 Task: Check the number of townhouses sold in the last 3 years.
Action: Mouse moved to (801, 156)
Screenshot: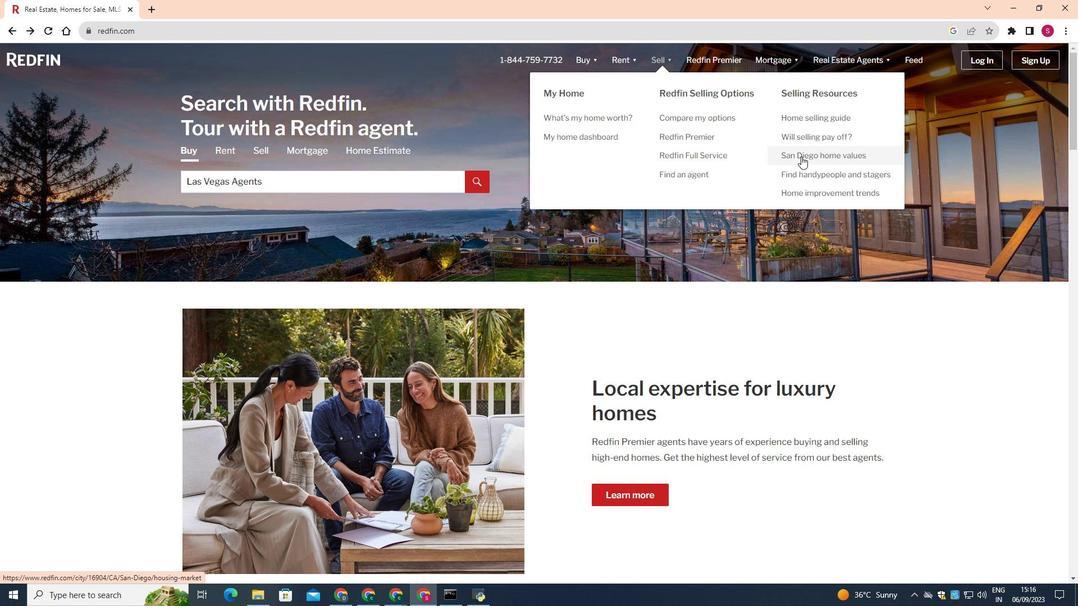 
Action: Mouse pressed left at (801, 156)
Screenshot: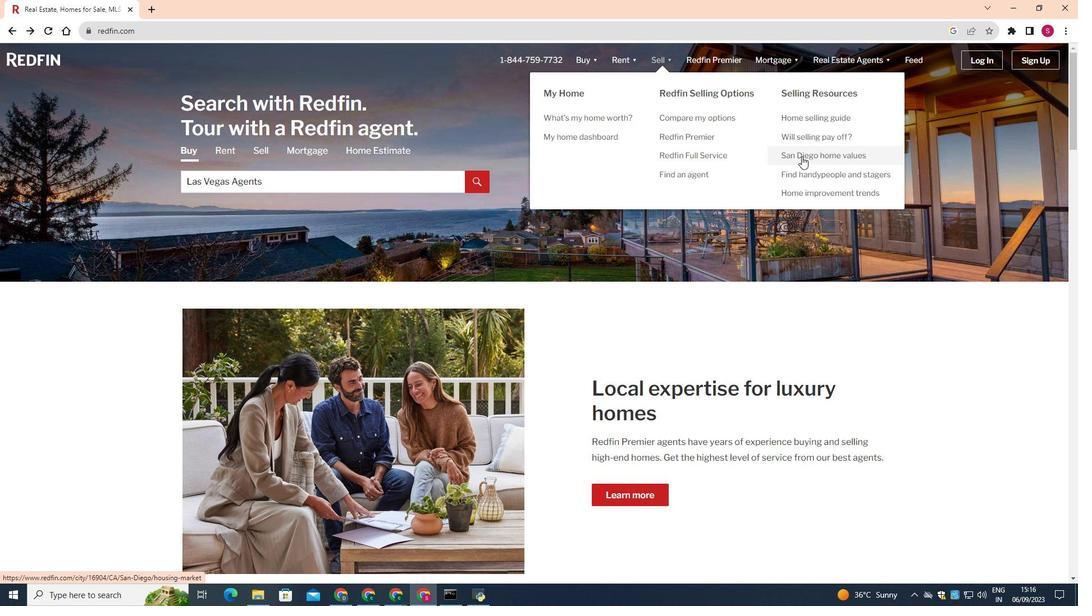 
Action: Mouse moved to (512, 335)
Screenshot: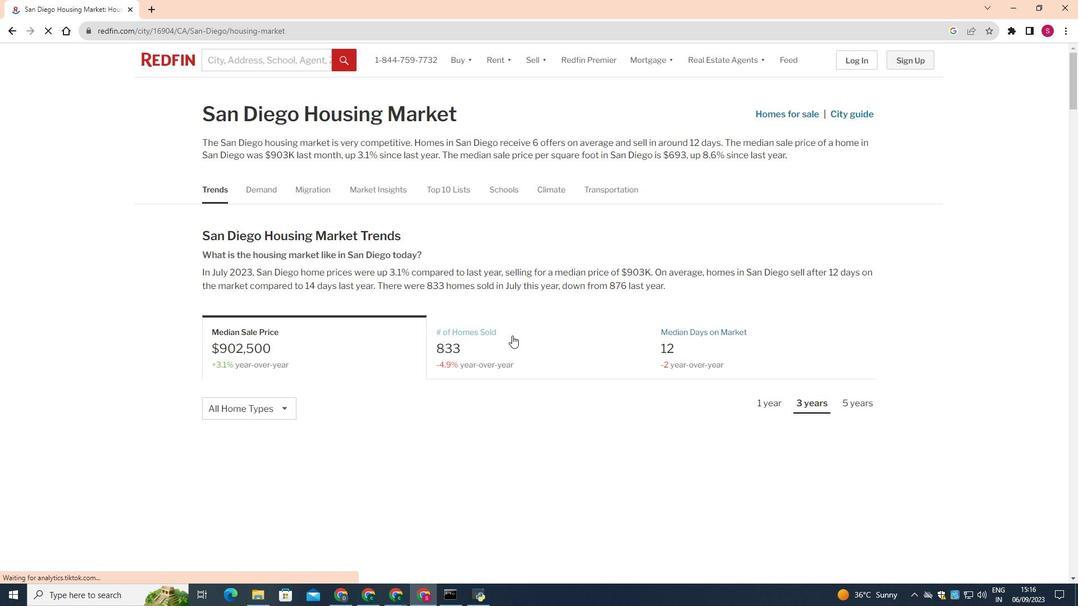 
Action: Mouse pressed left at (512, 335)
Screenshot: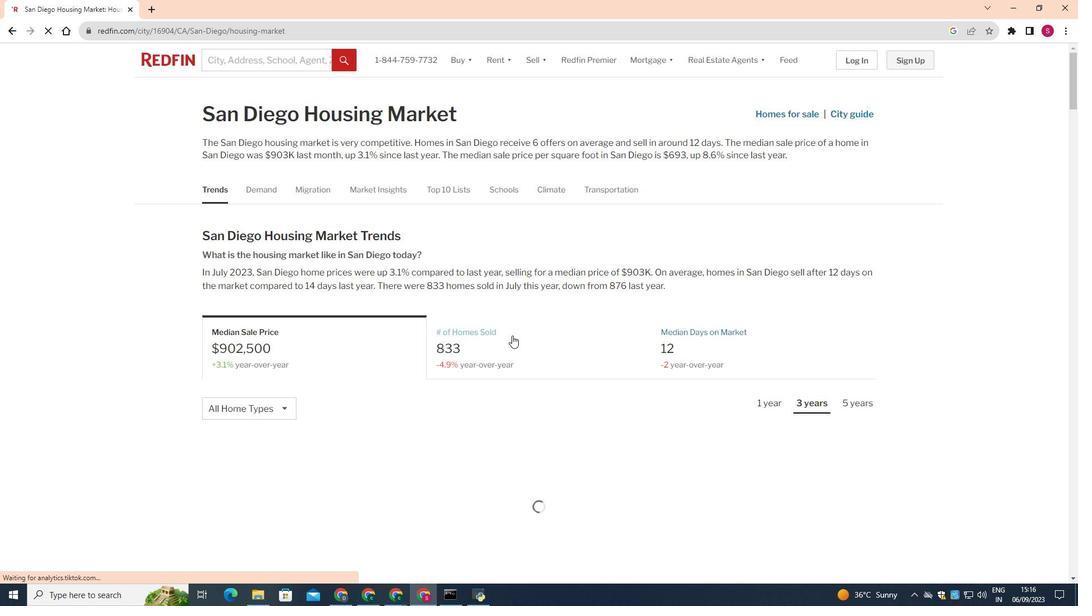 
Action: Mouse moved to (264, 408)
Screenshot: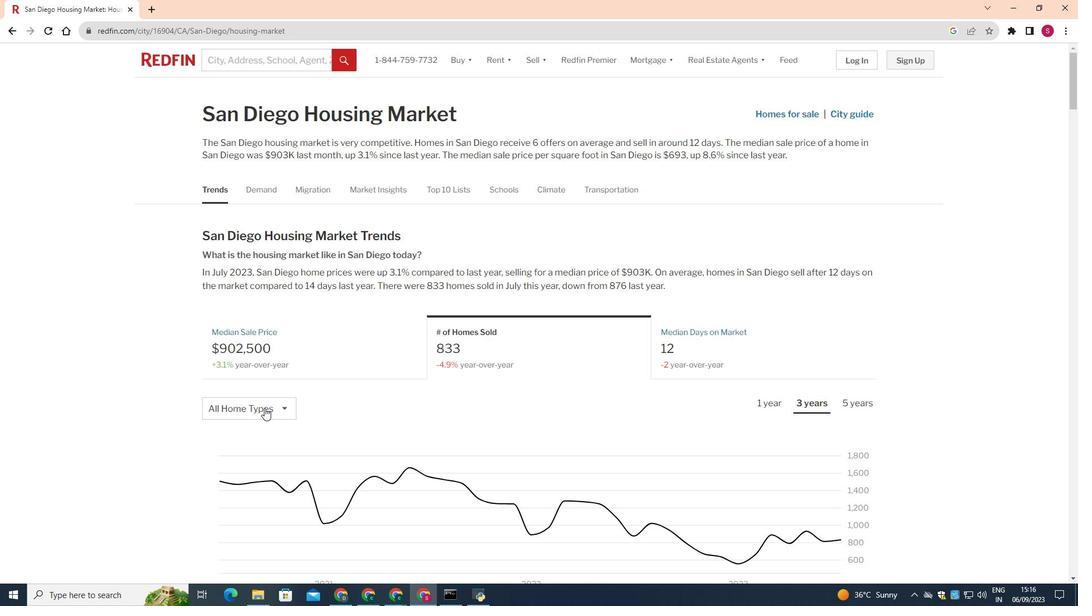 
Action: Mouse pressed left at (264, 408)
Screenshot: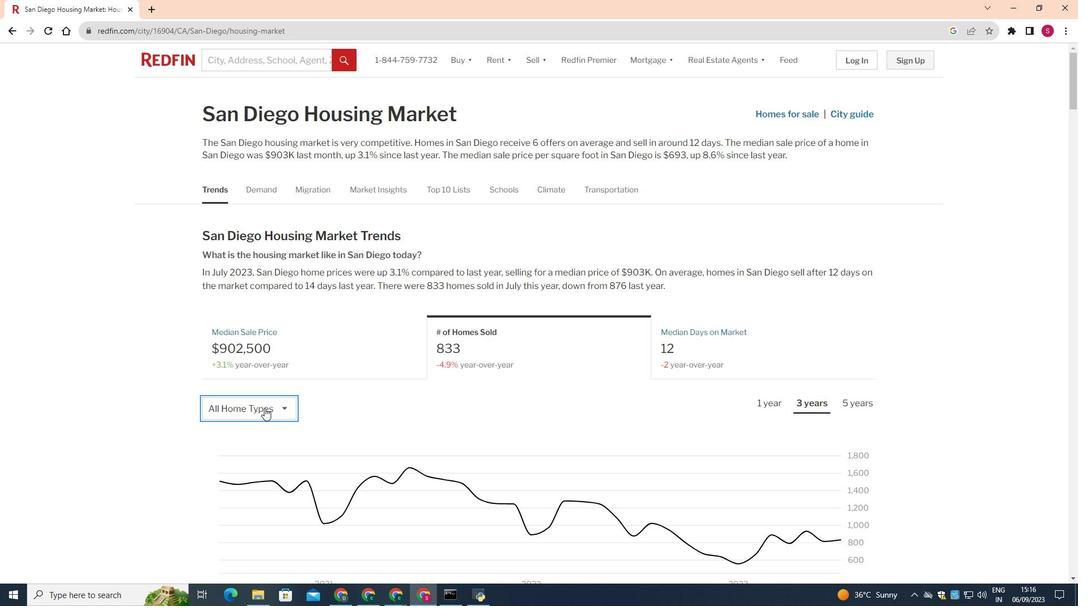 
Action: Mouse moved to (270, 480)
Screenshot: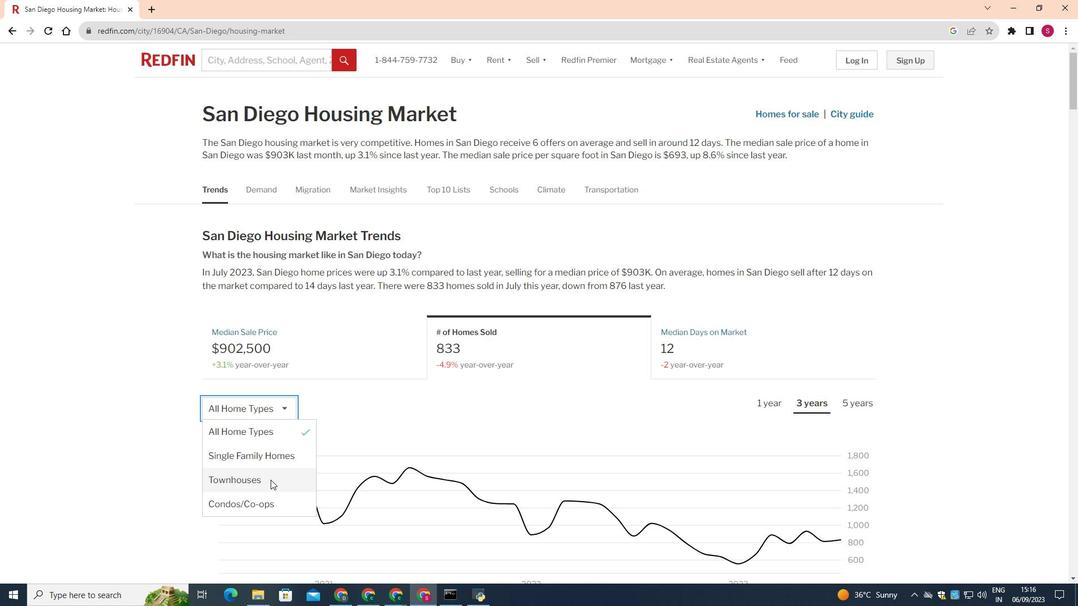 
Action: Mouse pressed left at (270, 480)
Screenshot: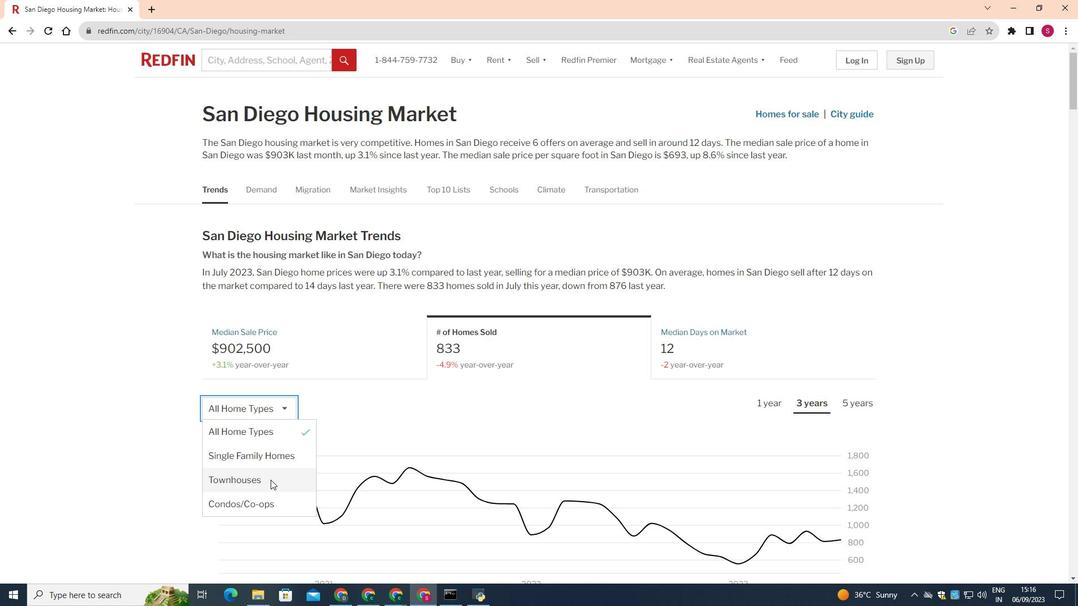 
Action: Mouse moved to (818, 403)
Screenshot: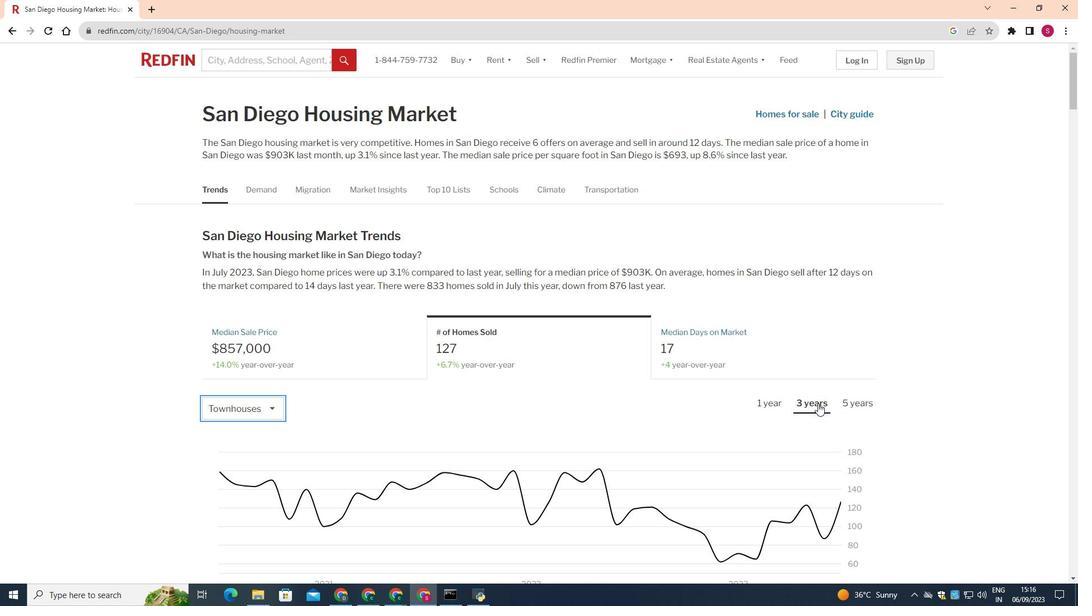 
Action: Mouse pressed left at (818, 403)
Screenshot: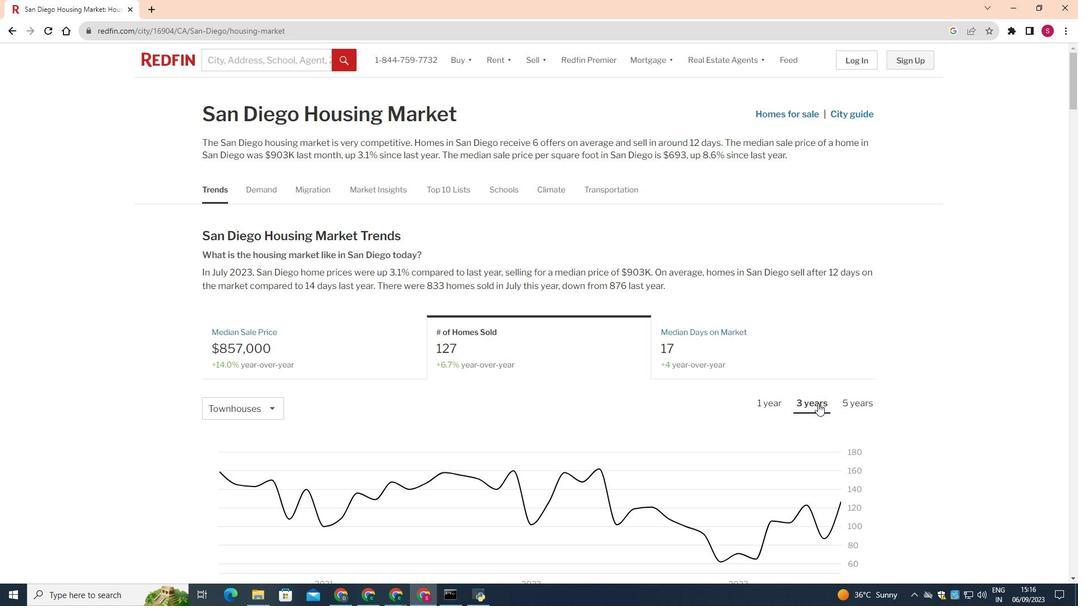 
Action: Mouse moved to (716, 420)
Screenshot: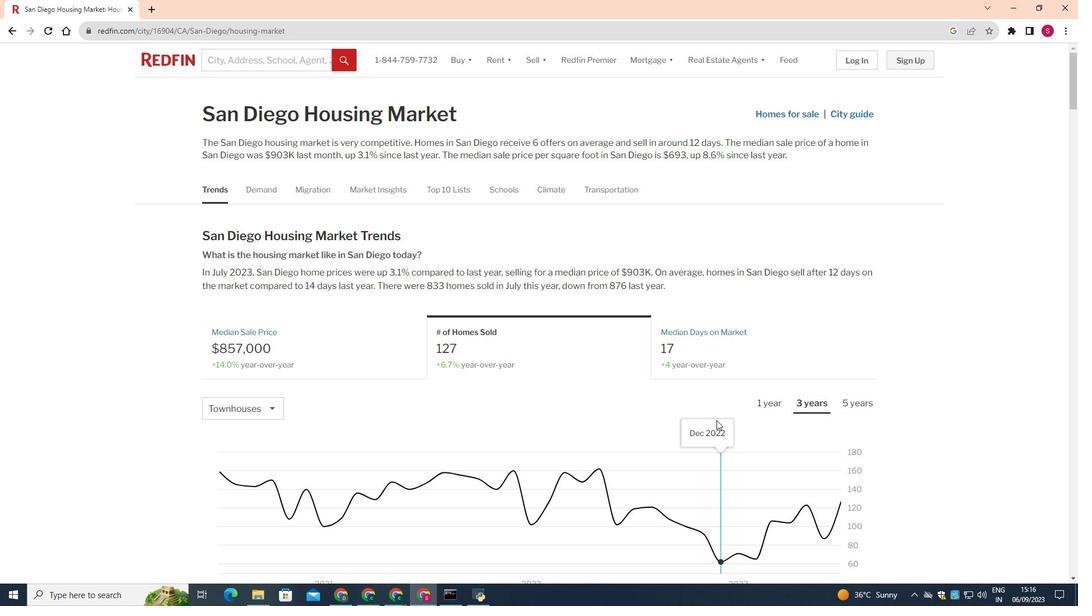 
Action: Mouse scrolled (716, 420) with delta (0, 0)
Screenshot: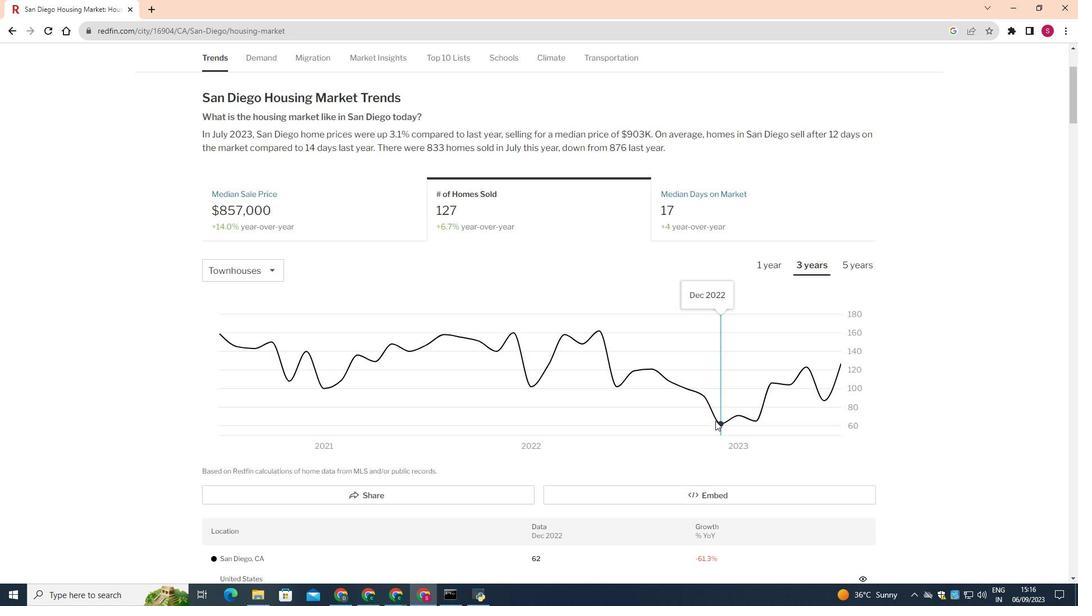 
Action: Mouse scrolled (716, 420) with delta (0, 0)
Screenshot: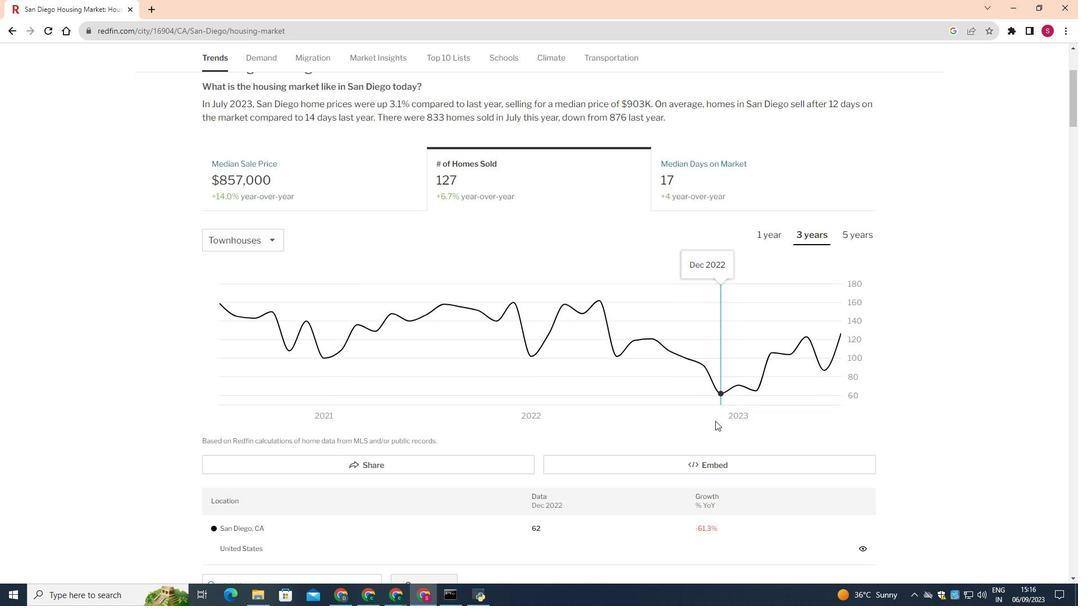 
Action: Mouse moved to (716, 420)
Screenshot: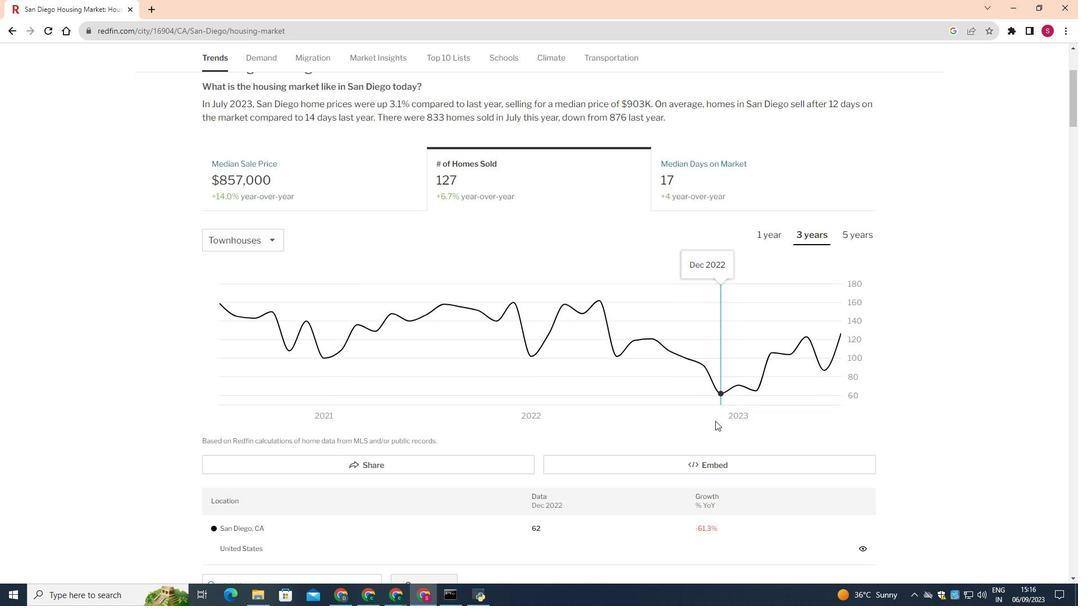 
Action: Mouse scrolled (716, 420) with delta (0, 0)
Screenshot: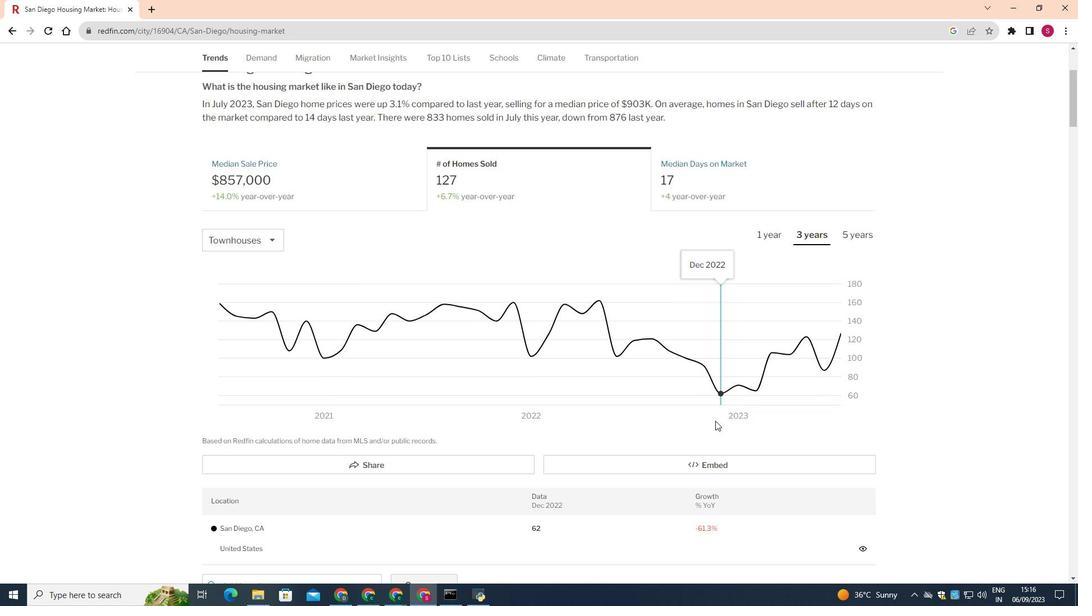 
Action: Mouse moved to (715, 421)
Screenshot: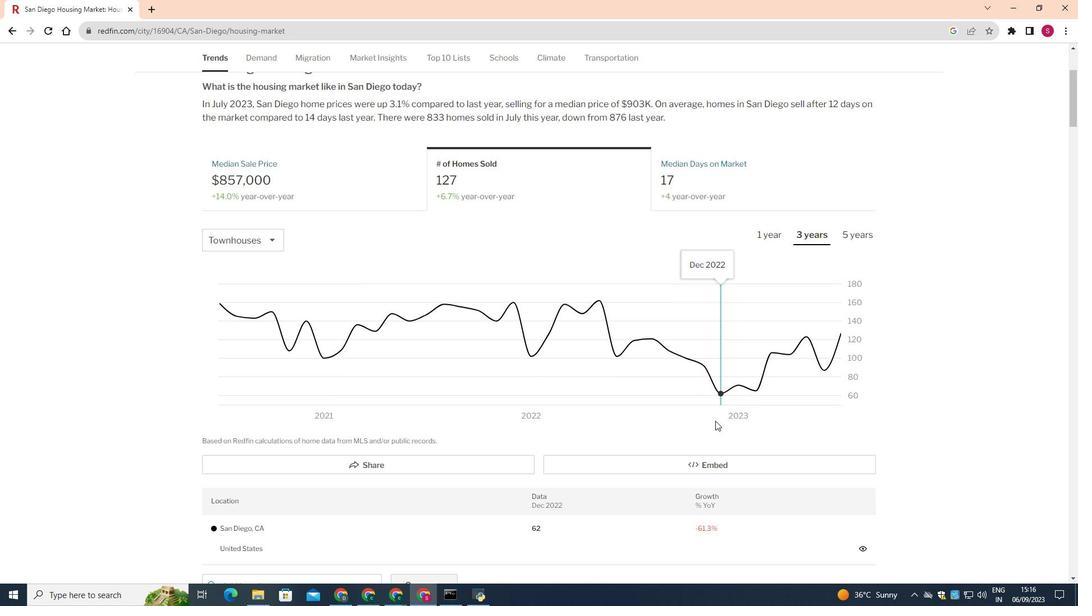
